 Task: Cancel response.
Action: Mouse moved to (552, 166)
Screenshot: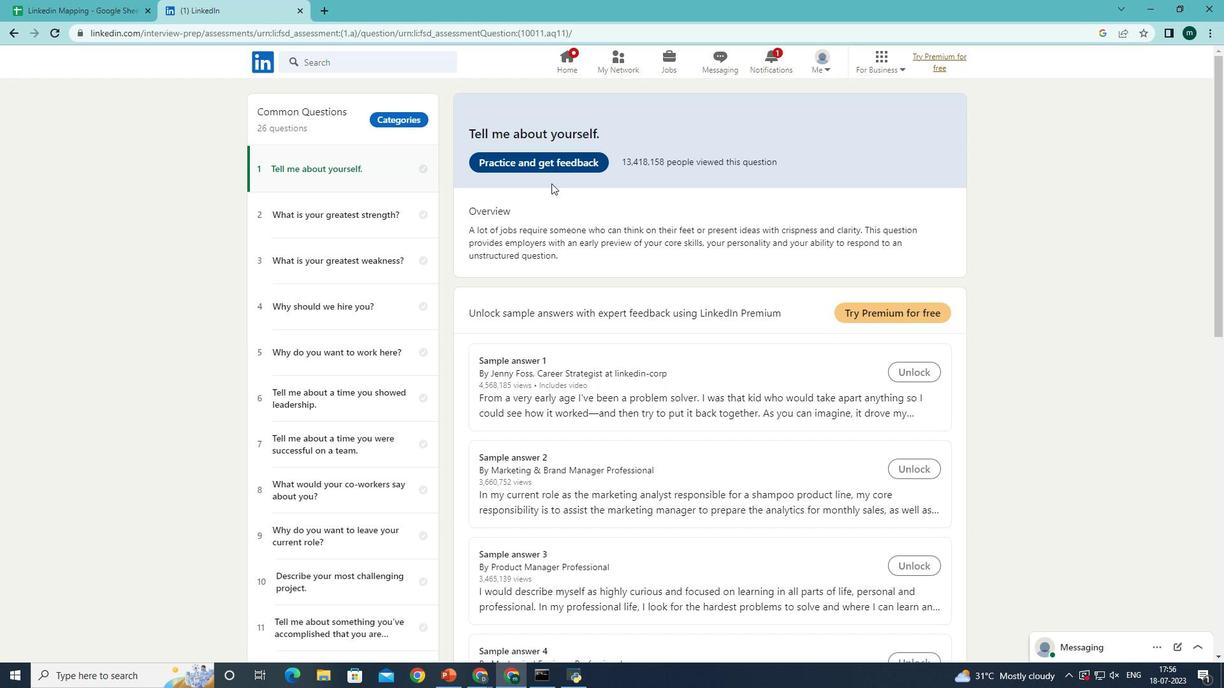 
Action: Mouse pressed left at (552, 166)
Screenshot: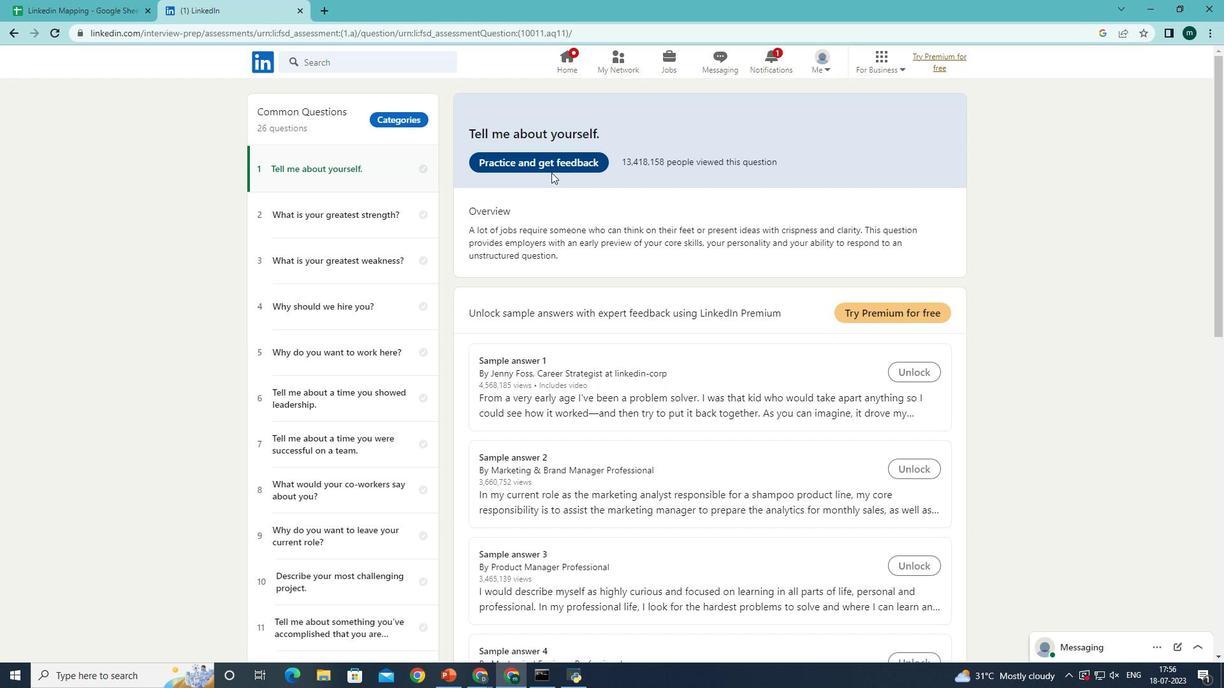 
Action: Mouse moved to (605, 413)
Screenshot: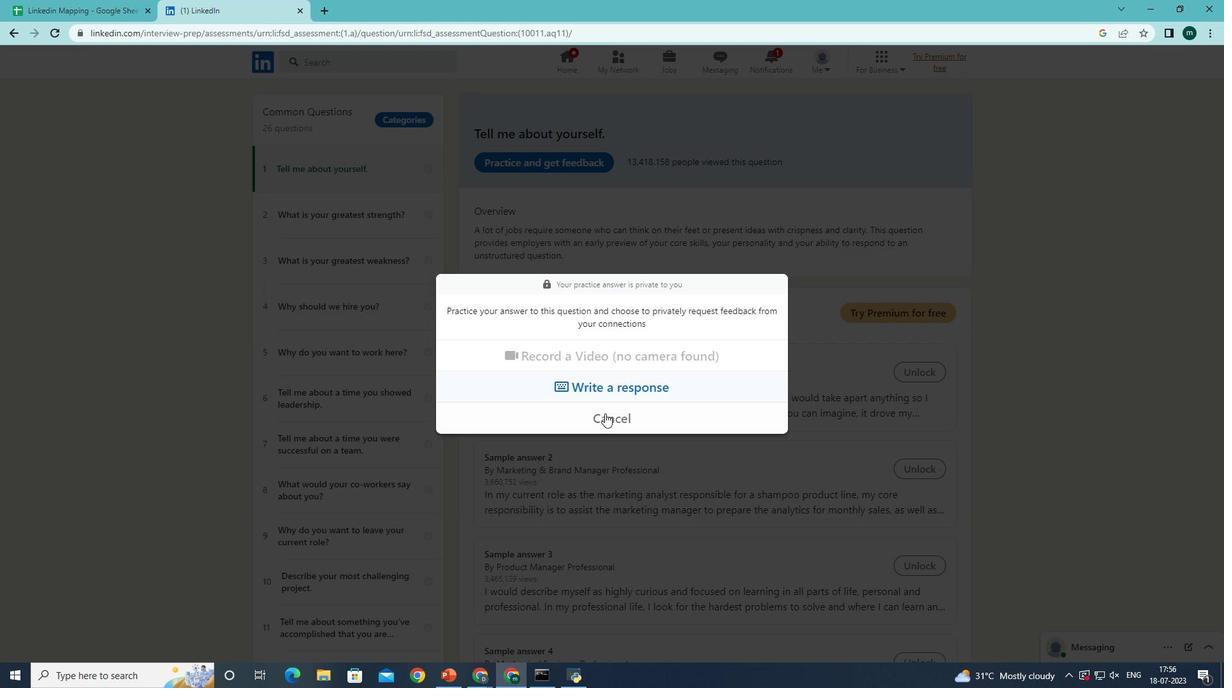 
Action: Mouse pressed left at (605, 413)
Screenshot: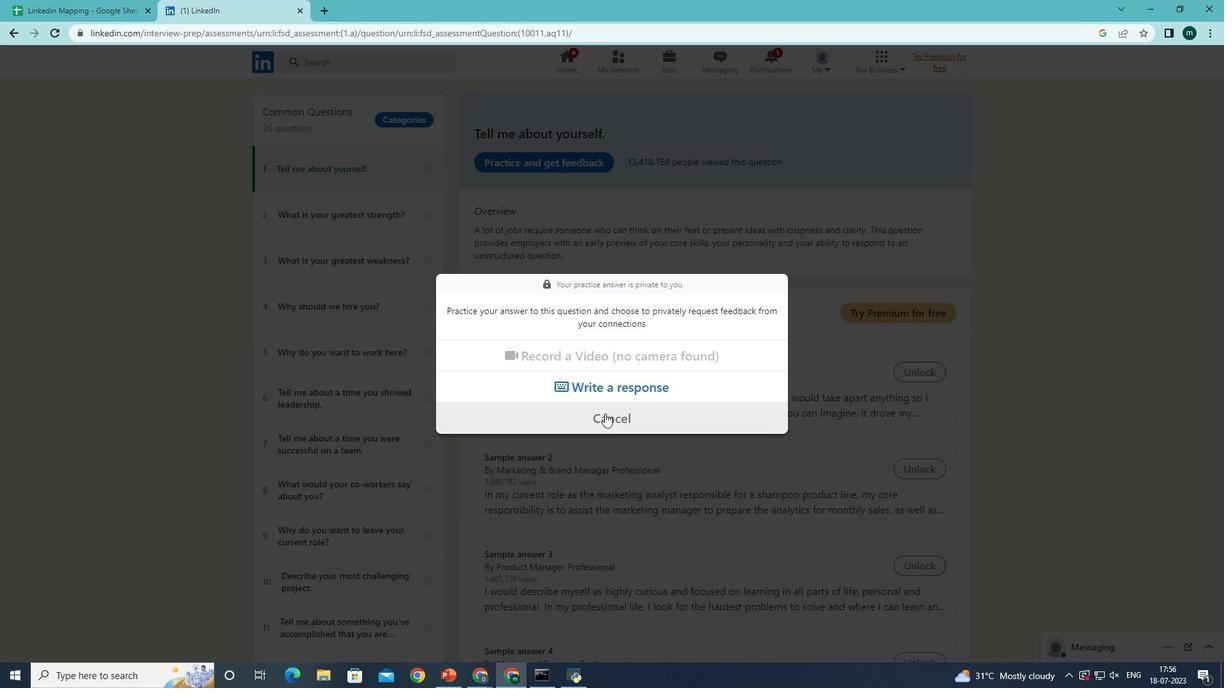 
Action: Mouse moved to (605, 413)
Screenshot: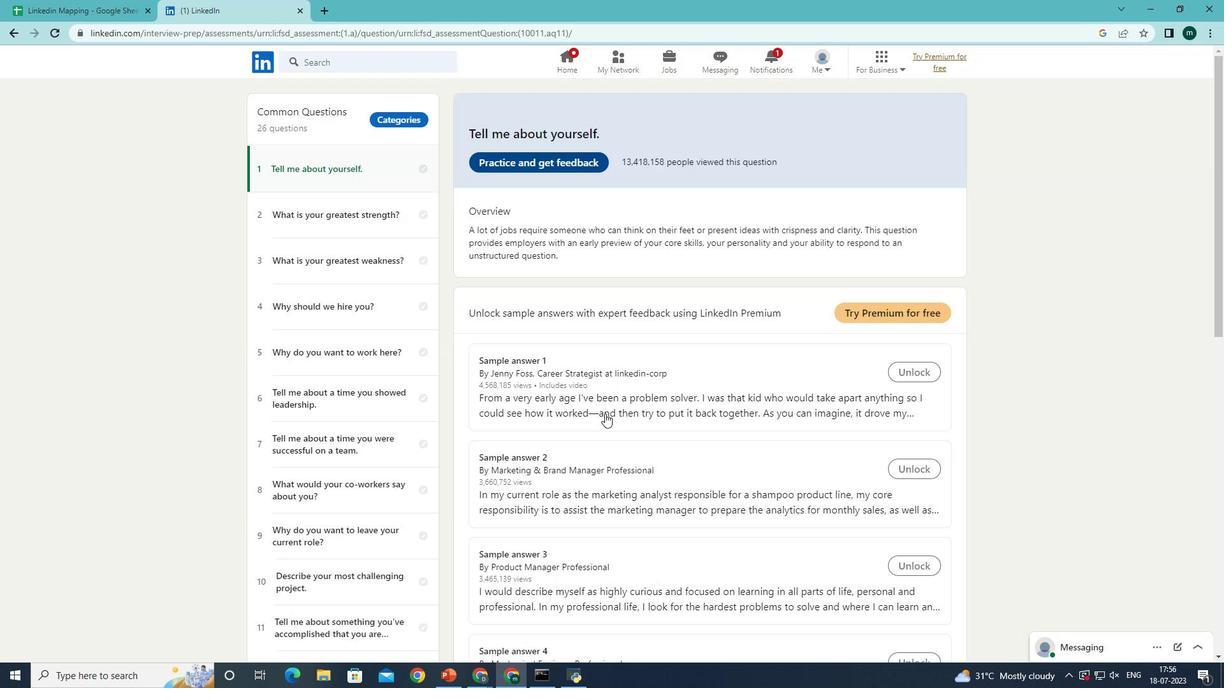 
